 Task: Set the zoom to 1:4 Quarter.
Action: Mouse moved to (77, 15)
Screenshot: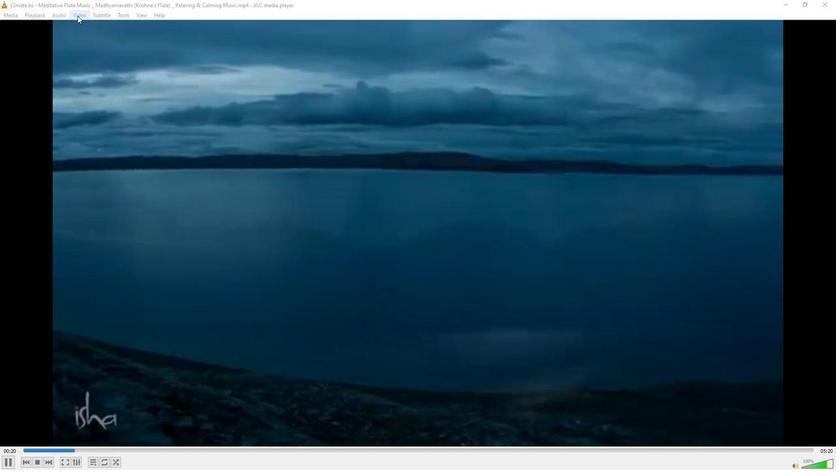 
Action: Mouse pressed left at (77, 15)
Screenshot: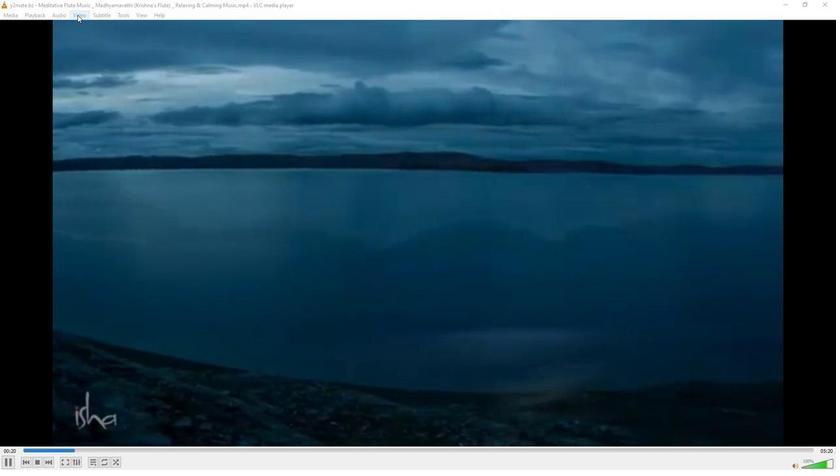 
Action: Mouse moved to (91, 73)
Screenshot: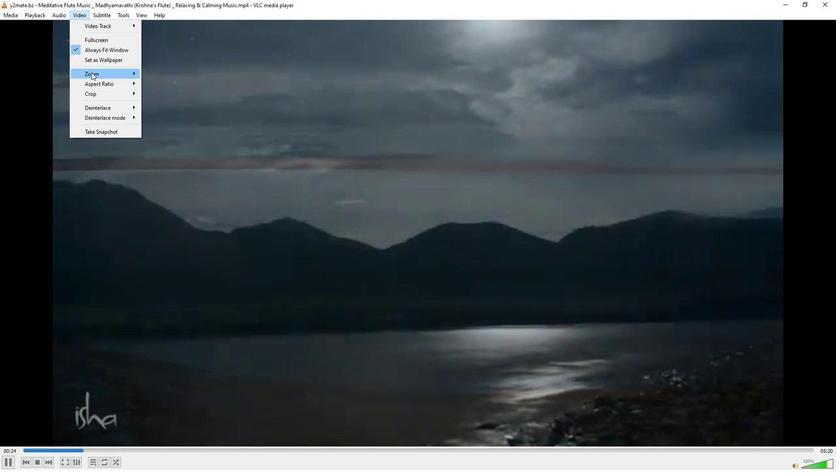 
Action: Mouse pressed left at (91, 73)
Screenshot: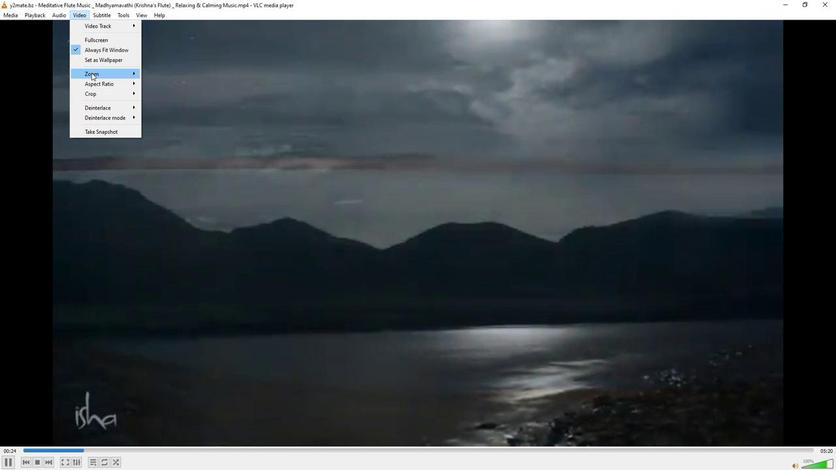 
Action: Mouse moved to (162, 74)
Screenshot: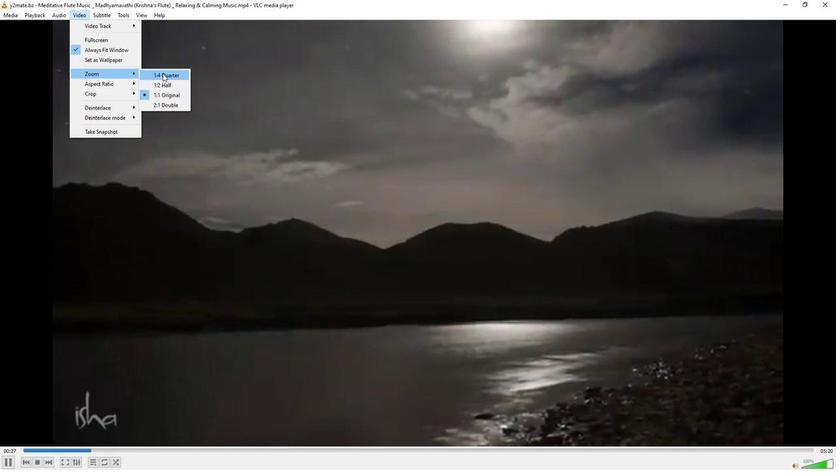 
Action: Mouse pressed left at (162, 74)
Screenshot: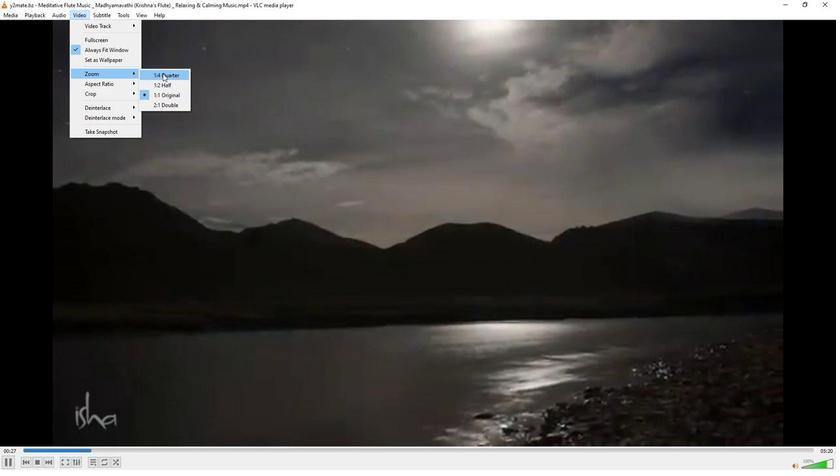 
